 Task: Change background colour solid yellow.
Action: Mouse moved to (303, 78)
Screenshot: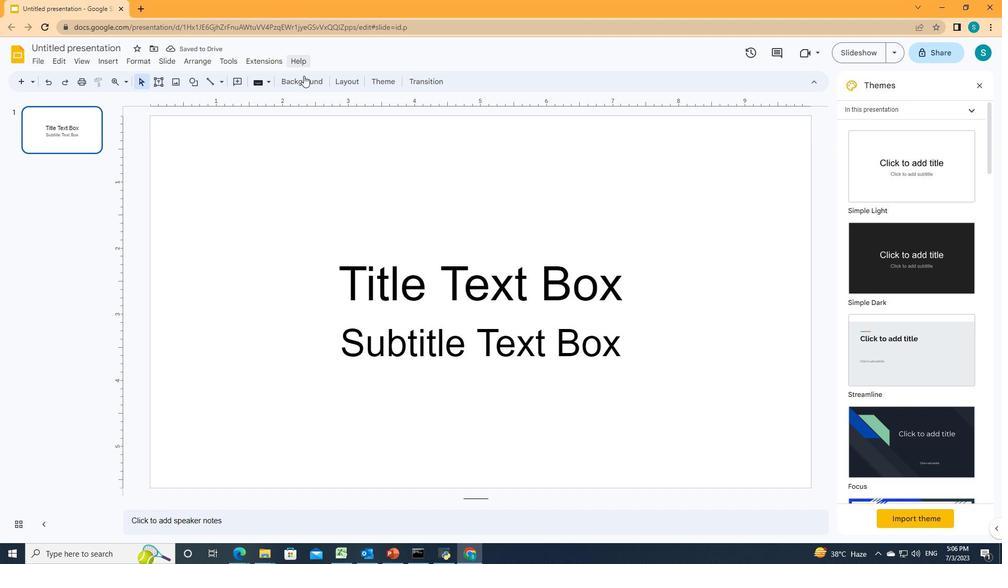 
Action: Mouse pressed left at (303, 78)
Screenshot: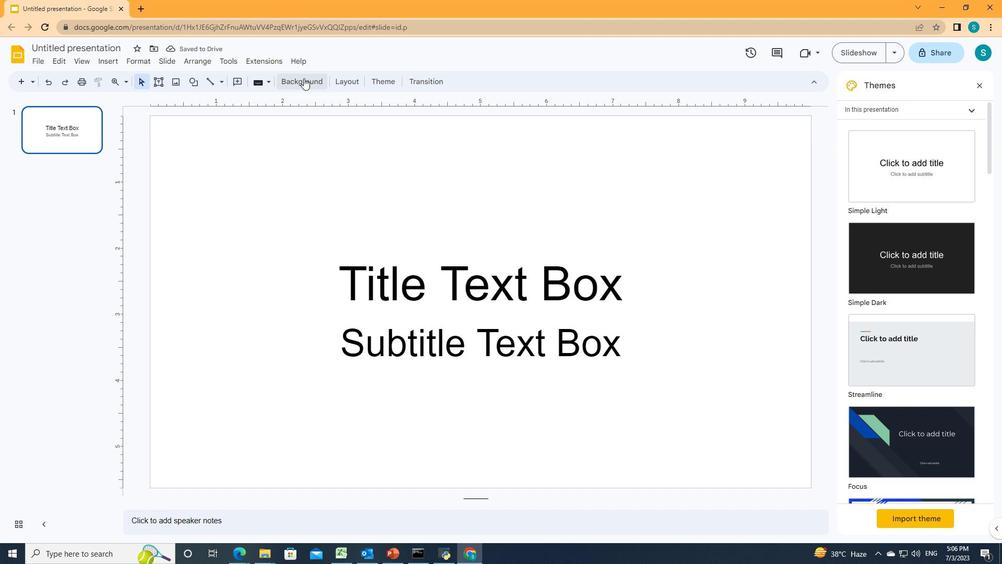 
Action: Mouse moved to (575, 260)
Screenshot: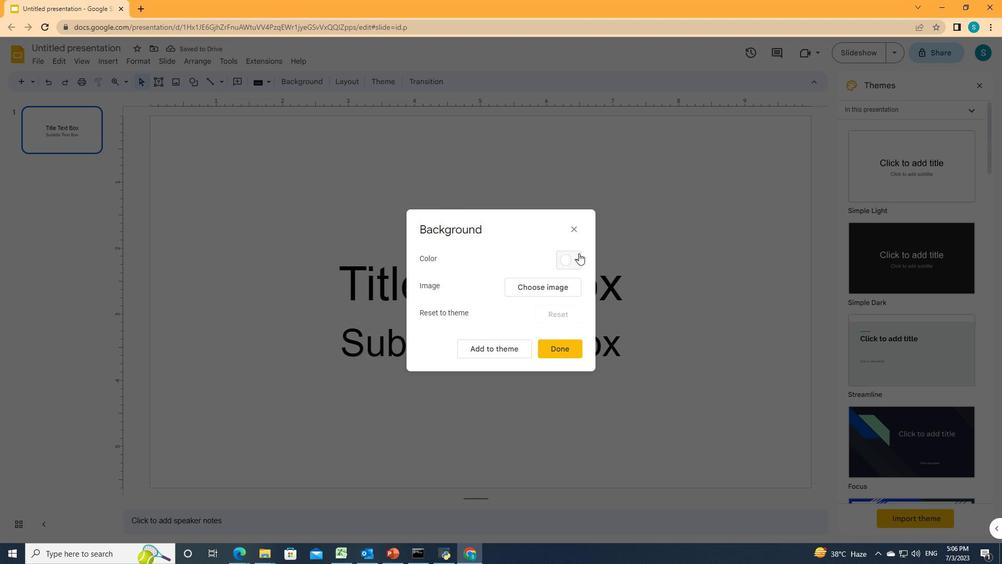 
Action: Mouse pressed left at (575, 260)
Screenshot: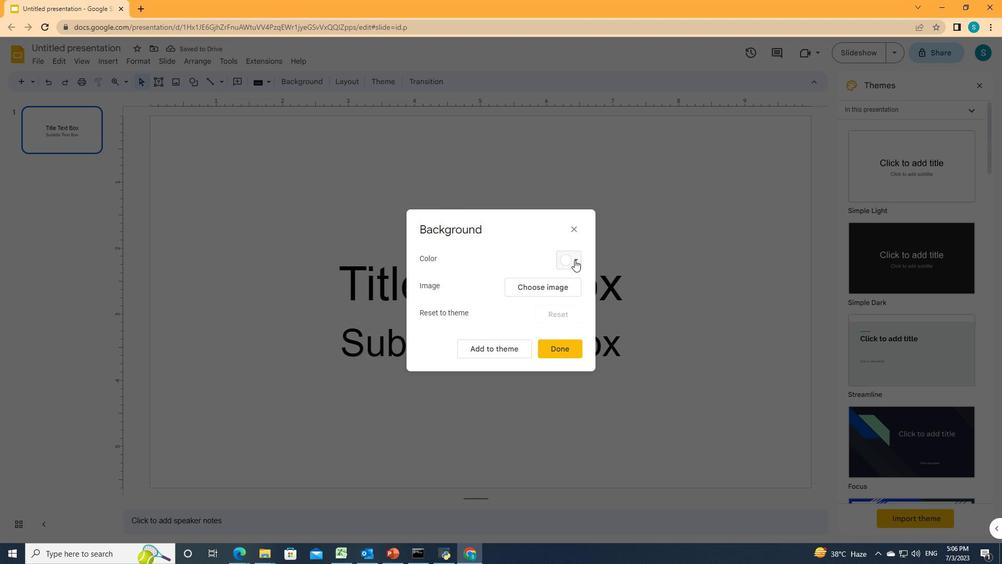
Action: Mouse moved to (603, 382)
Screenshot: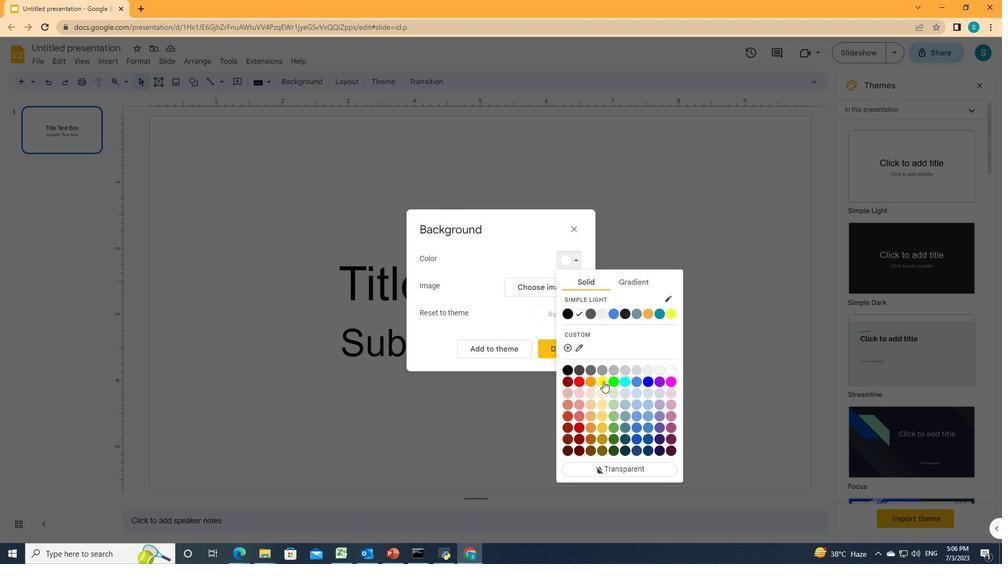 
Action: Mouse pressed left at (603, 382)
Screenshot: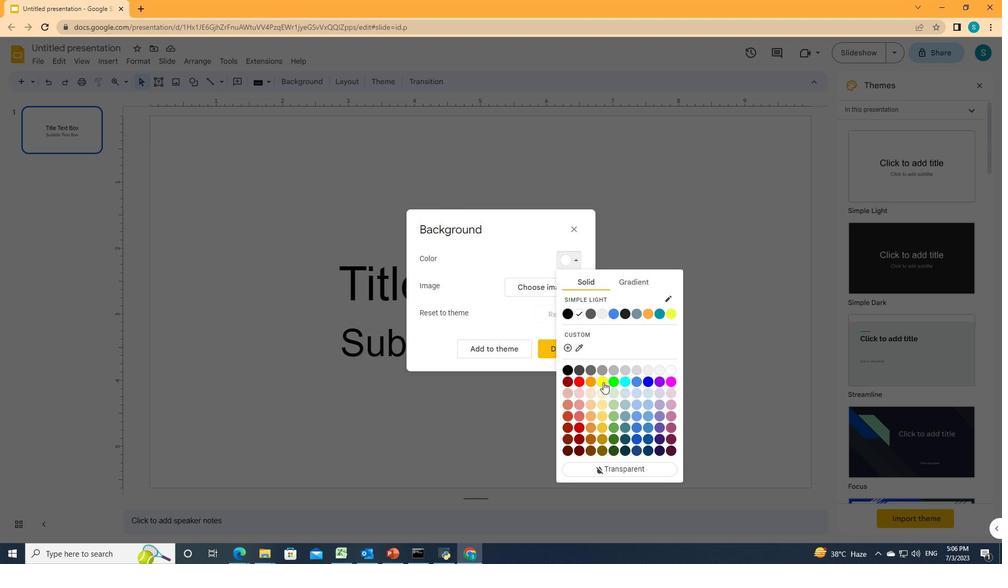 
Action: Mouse moved to (559, 348)
Screenshot: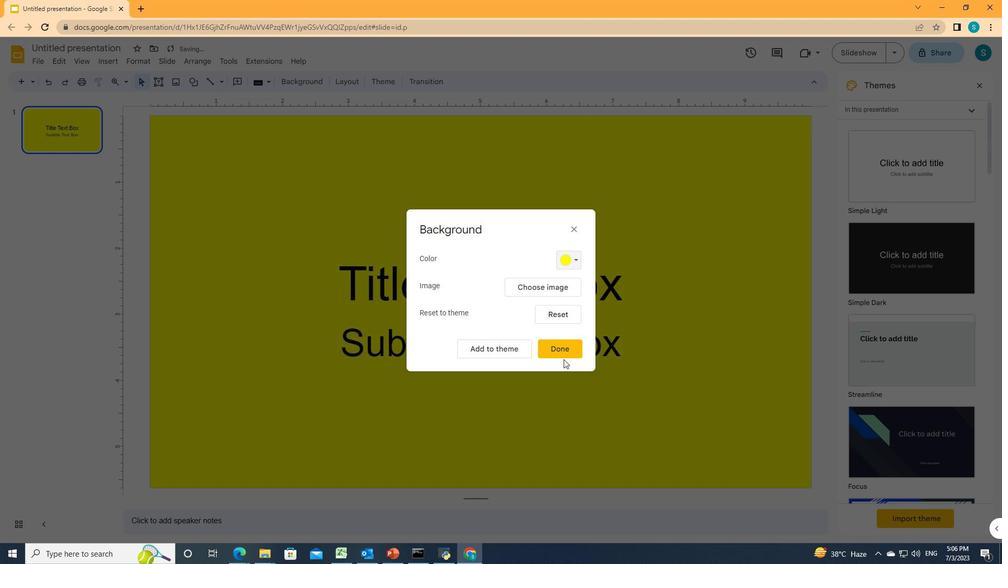
Action: Mouse pressed left at (559, 348)
Screenshot: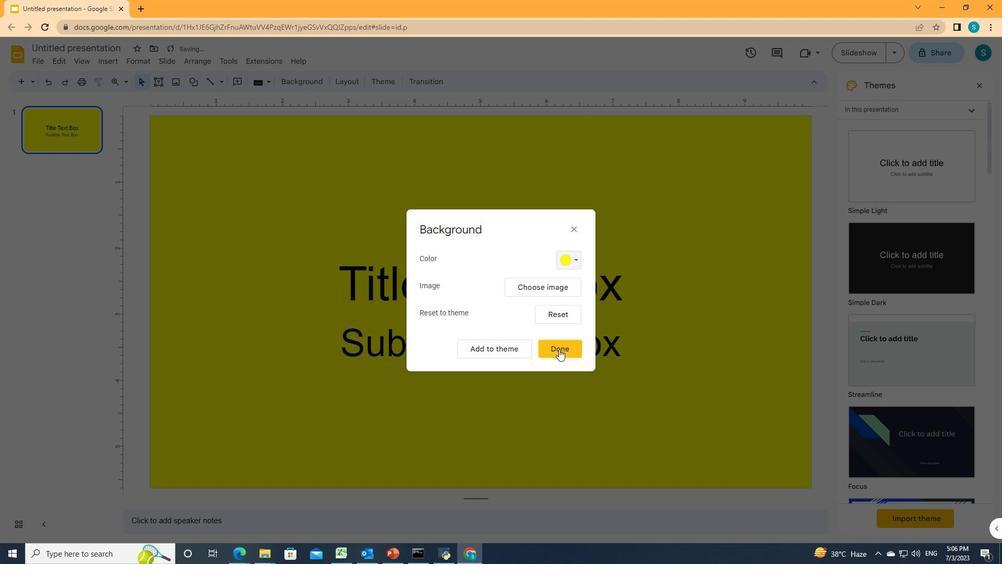 
Action: Mouse moved to (560, 348)
Screenshot: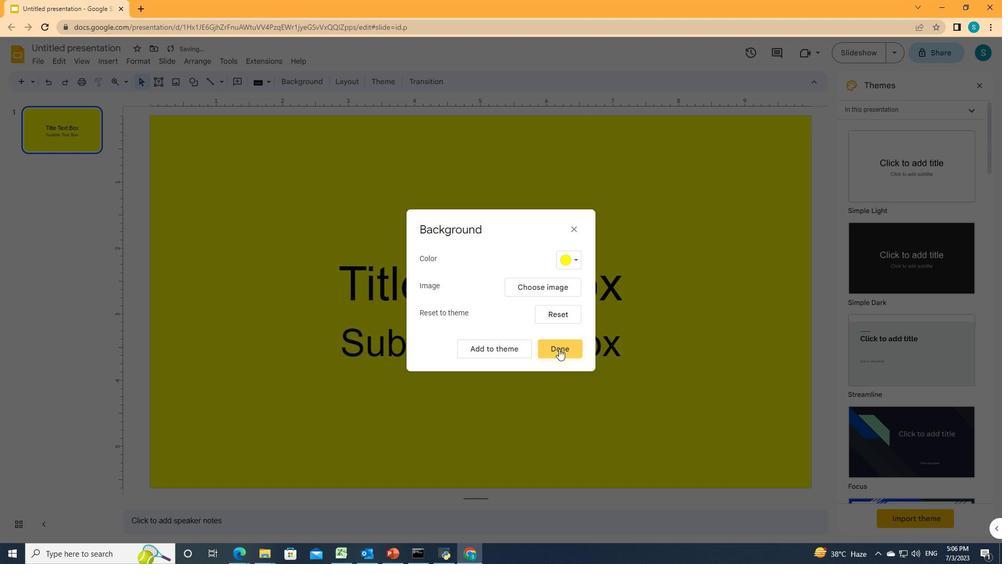 
